 Task: Create "Digital Experiences" by using the "Build Your Own (LWR)" template.
Action: Mouse moved to (1057, 78)
Screenshot: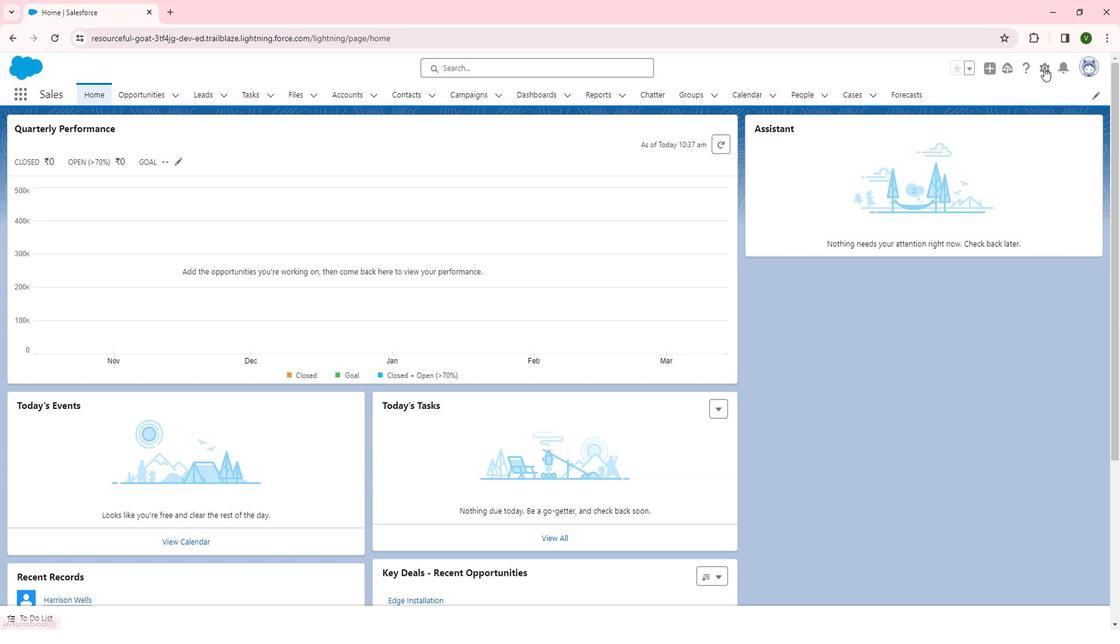 
Action: Mouse pressed left at (1057, 78)
Screenshot: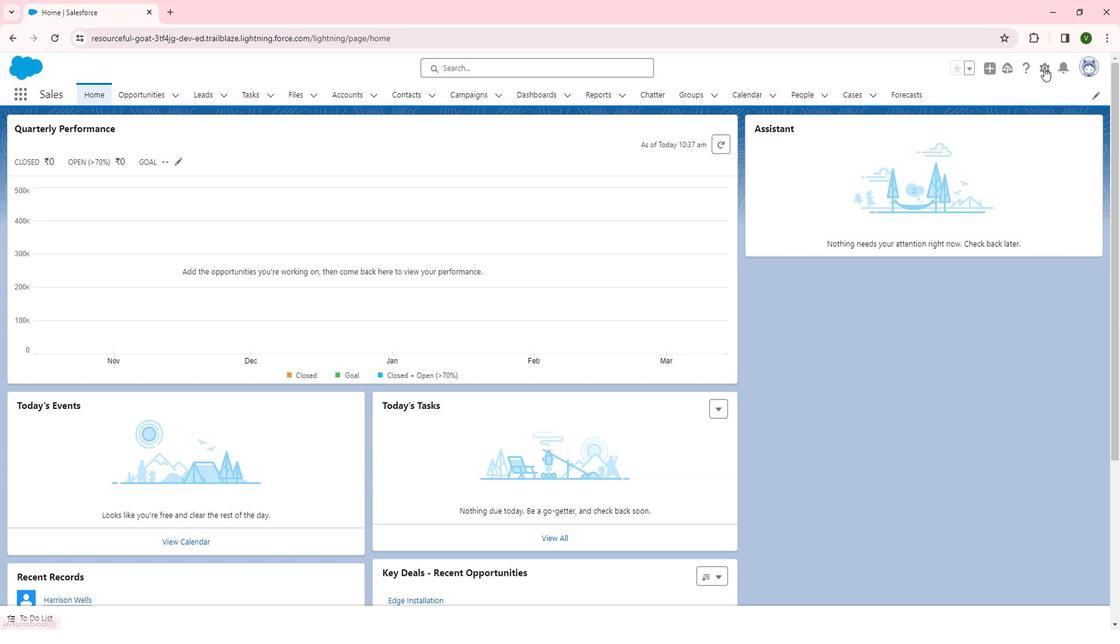 
Action: Mouse moved to (1012, 122)
Screenshot: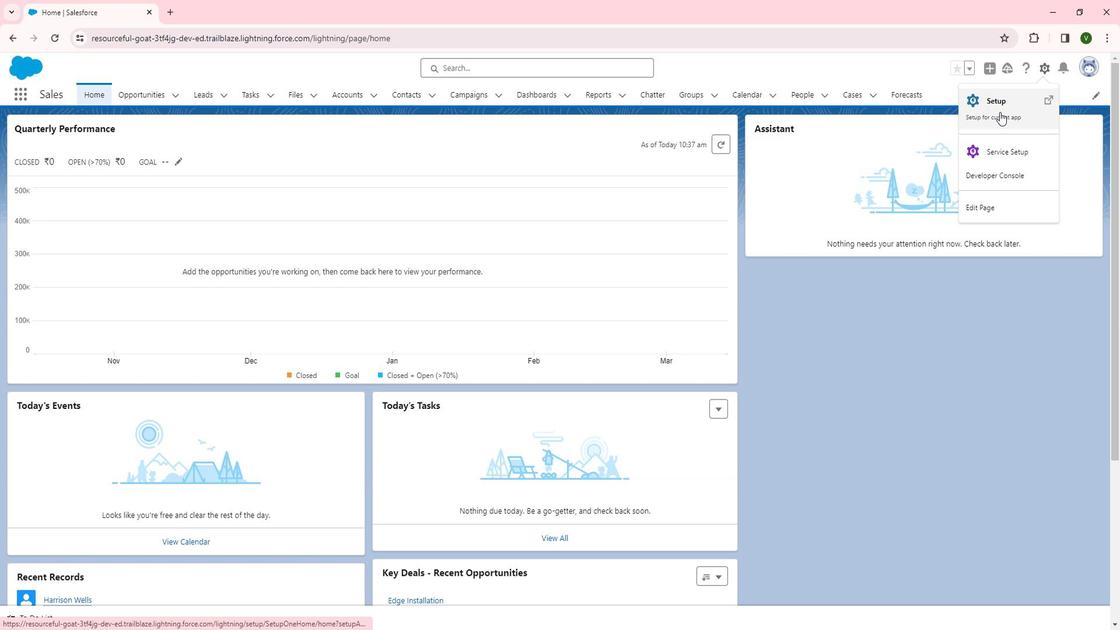 
Action: Mouse pressed left at (1012, 122)
Screenshot: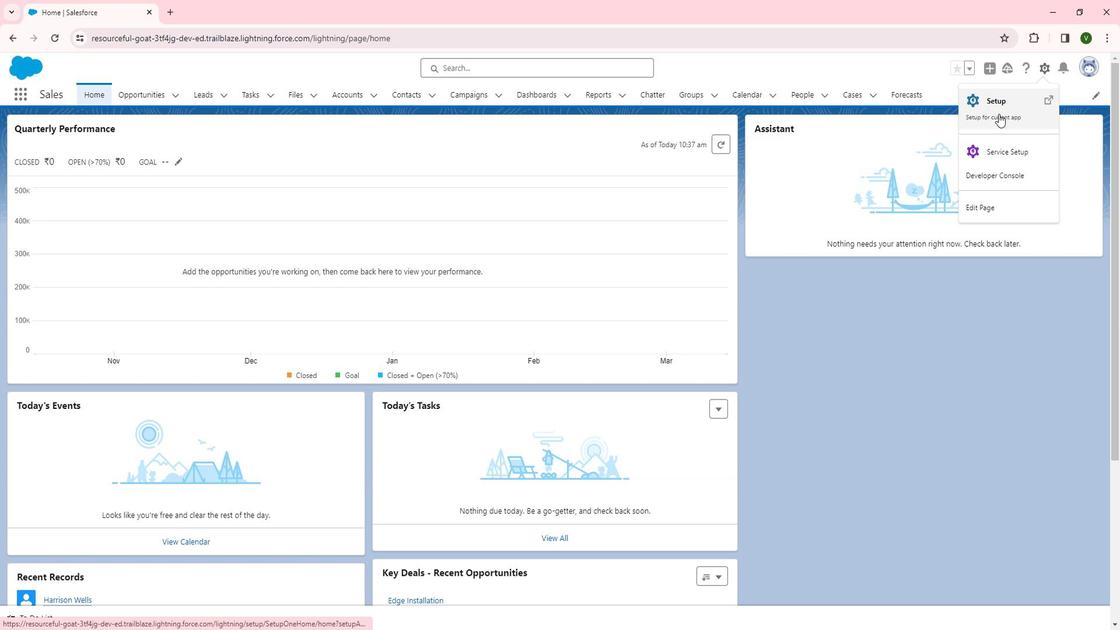 
Action: Mouse moved to (241, 350)
Screenshot: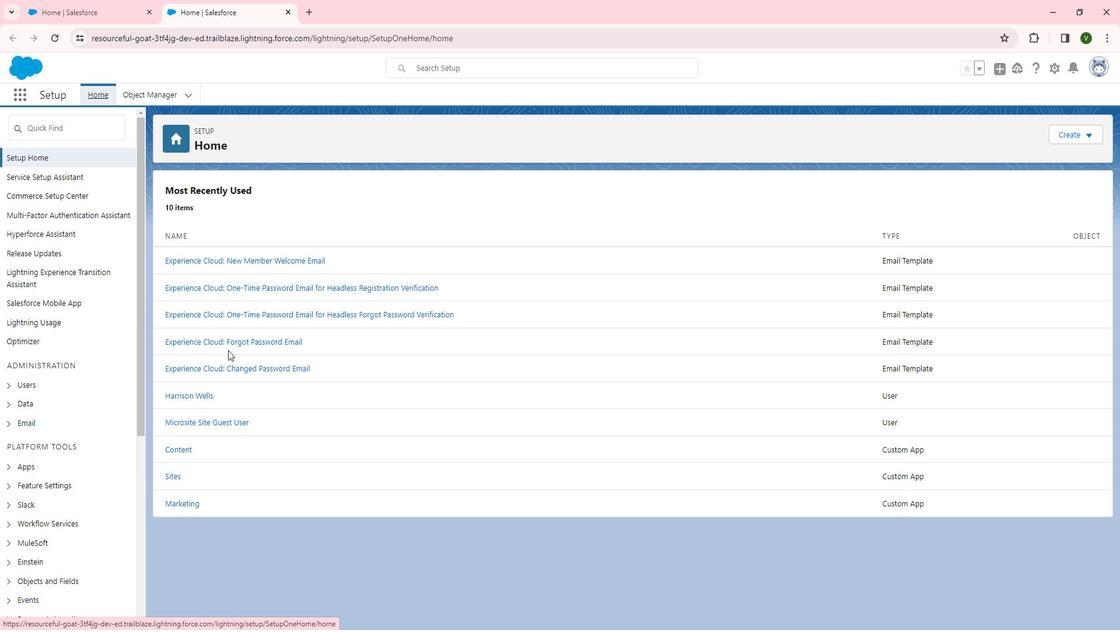 
Action: Mouse scrolled (241, 349) with delta (0, 0)
Screenshot: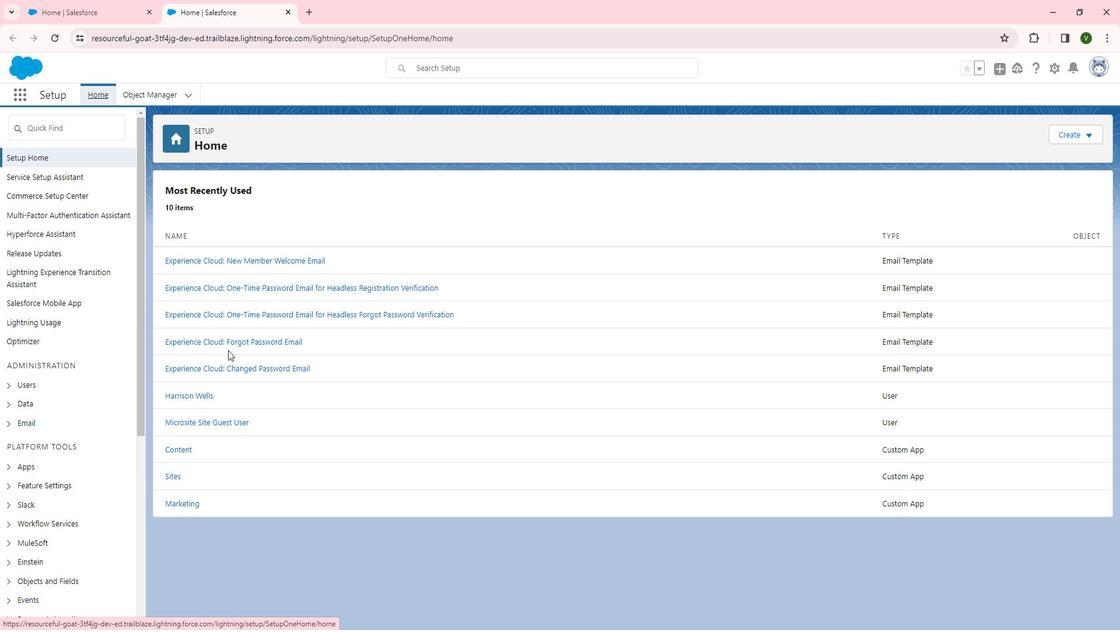 
Action: Mouse scrolled (241, 349) with delta (0, 0)
Screenshot: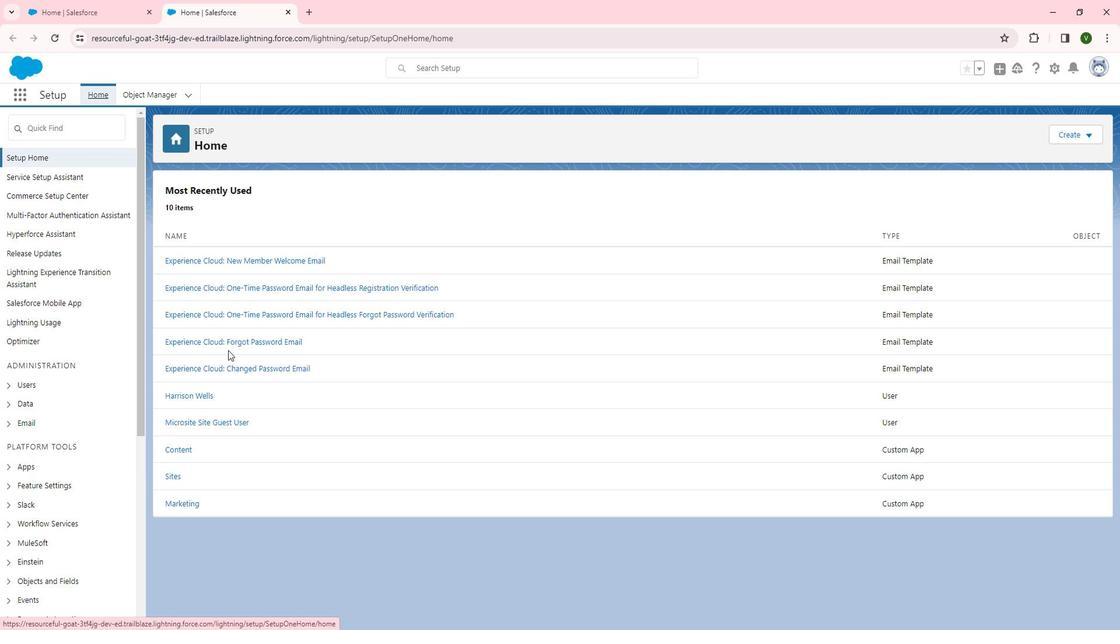 
Action: Mouse moved to (79, 419)
Screenshot: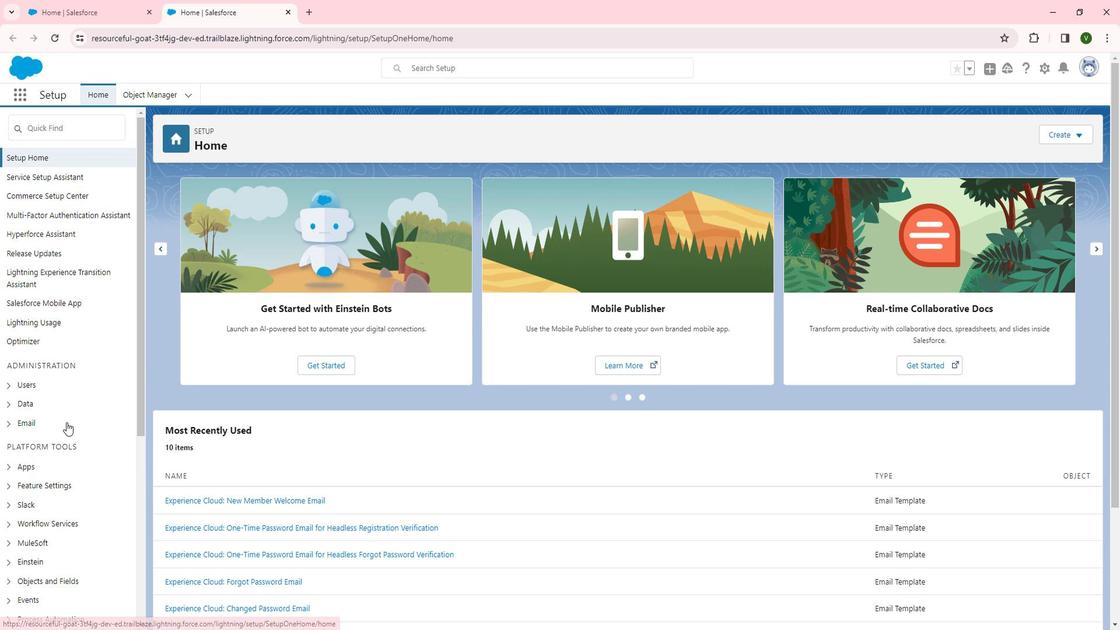 
Action: Mouse scrolled (79, 419) with delta (0, 0)
Screenshot: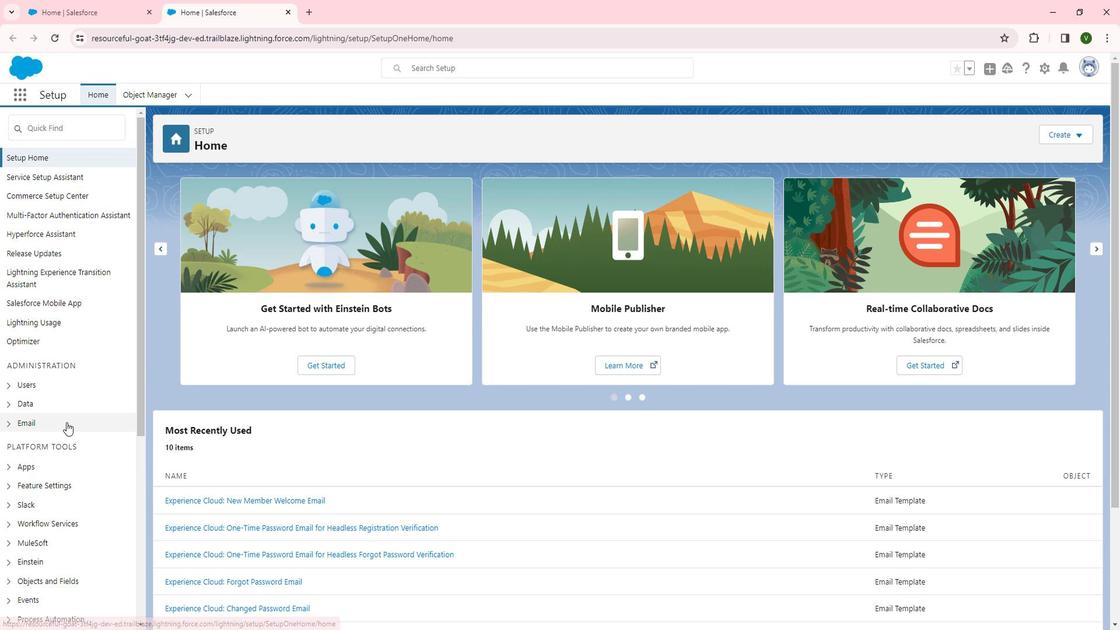 
Action: Mouse moved to (79, 420)
Screenshot: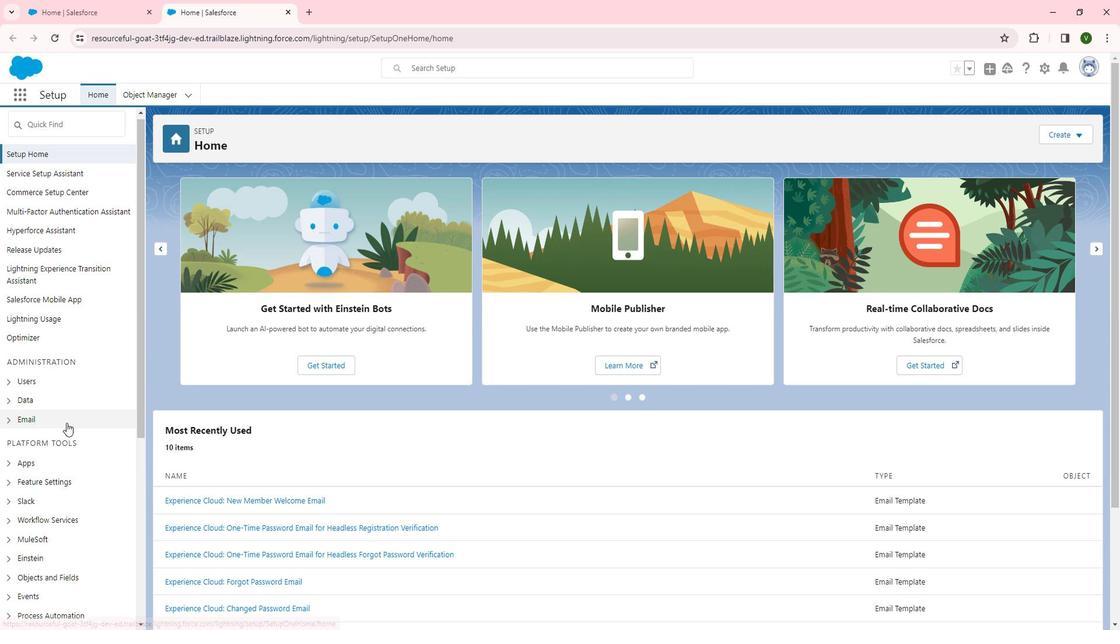 
Action: Mouse scrolled (79, 419) with delta (0, 0)
Screenshot: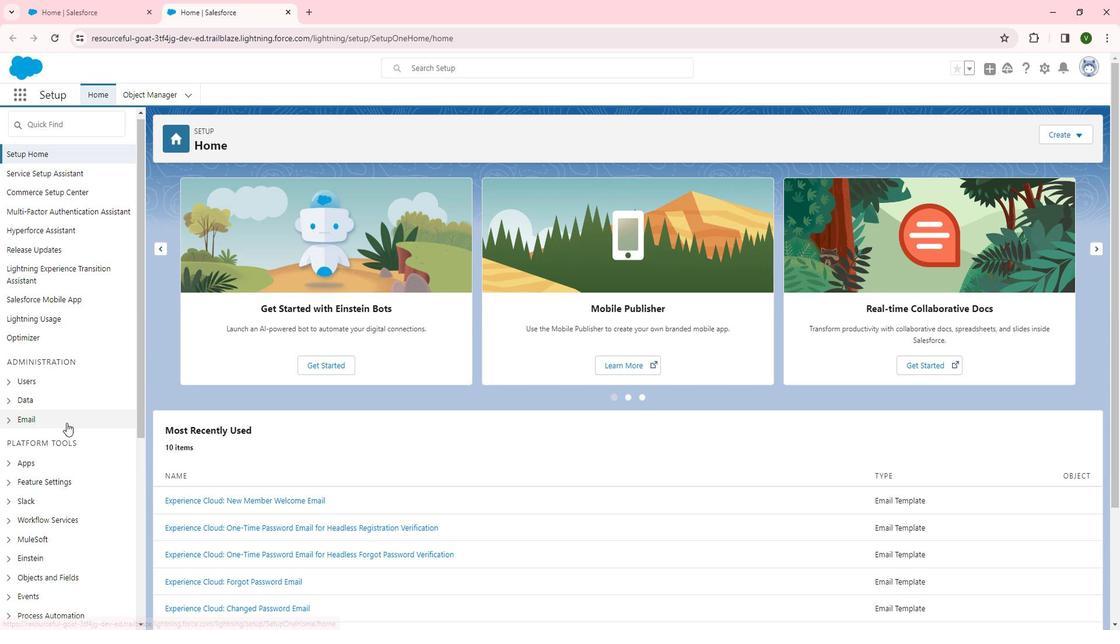 
Action: Mouse moved to (22, 364)
Screenshot: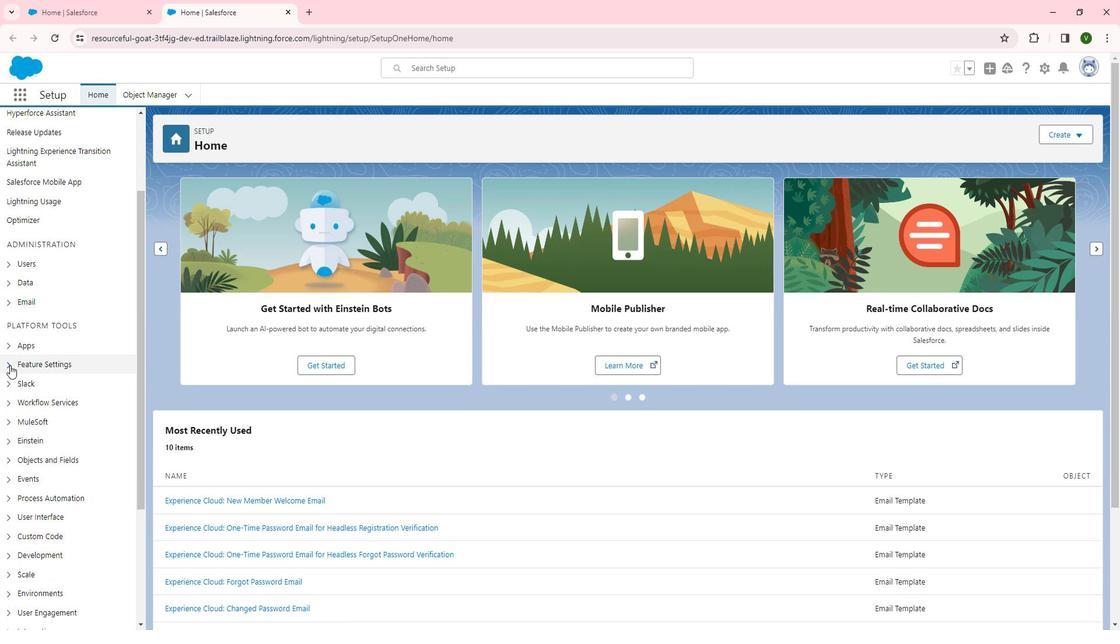
Action: Mouse pressed left at (22, 364)
Screenshot: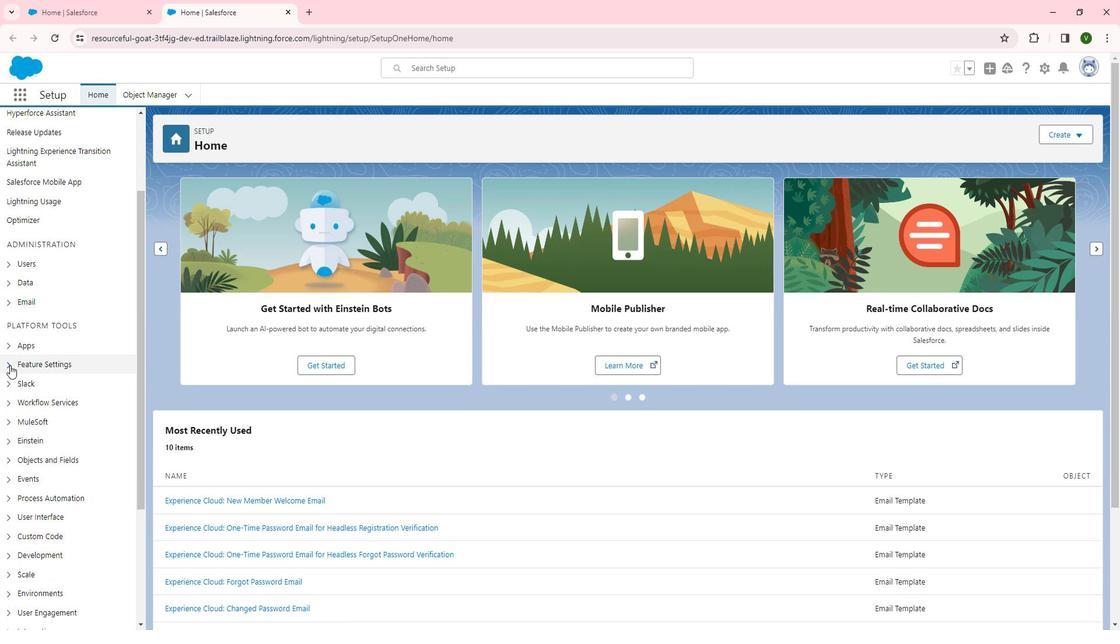 
Action: Mouse moved to (79, 355)
Screenshot: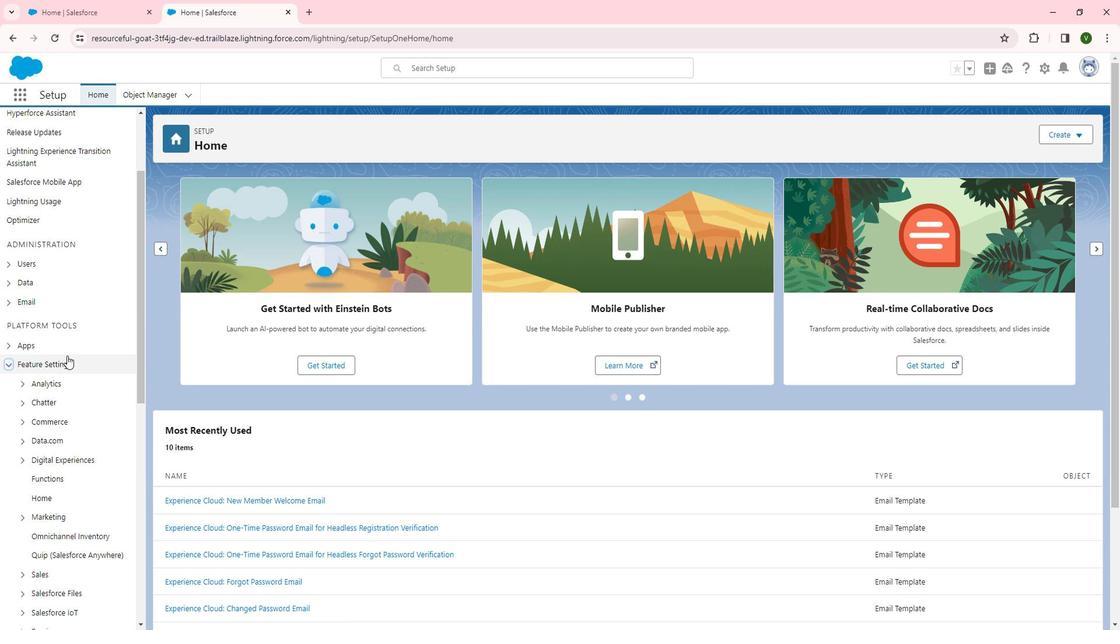 
Action: Mouse scrolled (79, 354) with delta (0, 0)
Screenshot: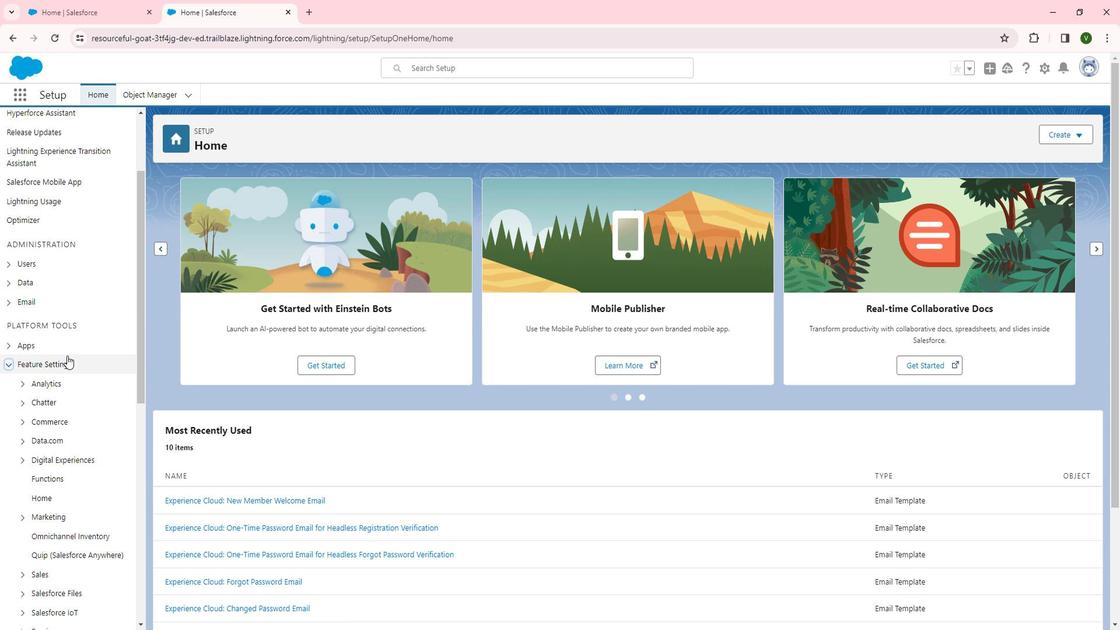 
Action: Mouse scrolled (79, 354) with delta (0, 0)
Screenshot: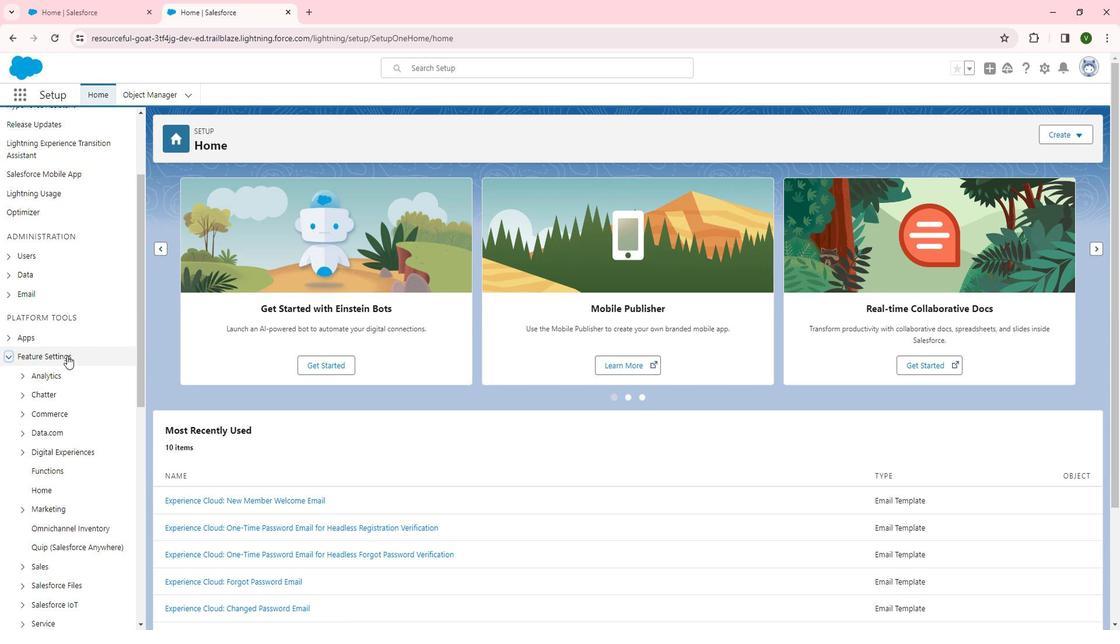 
Action: Mouse moved to (36, 338)
Screenshot: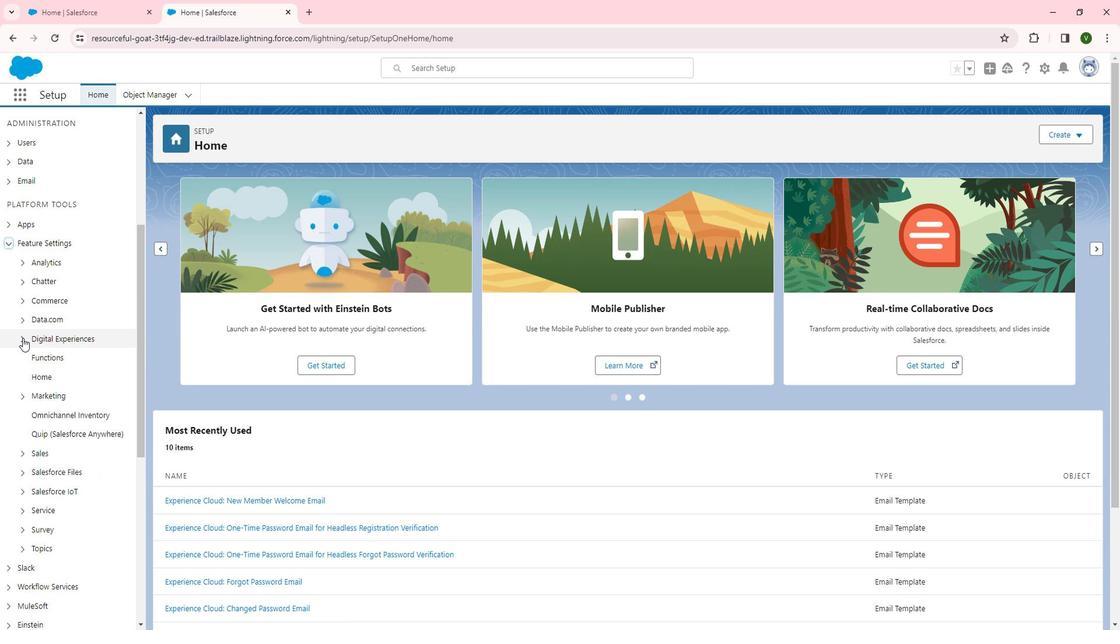 
Action: Mouse pressed left at (36, 338)
Screenshot: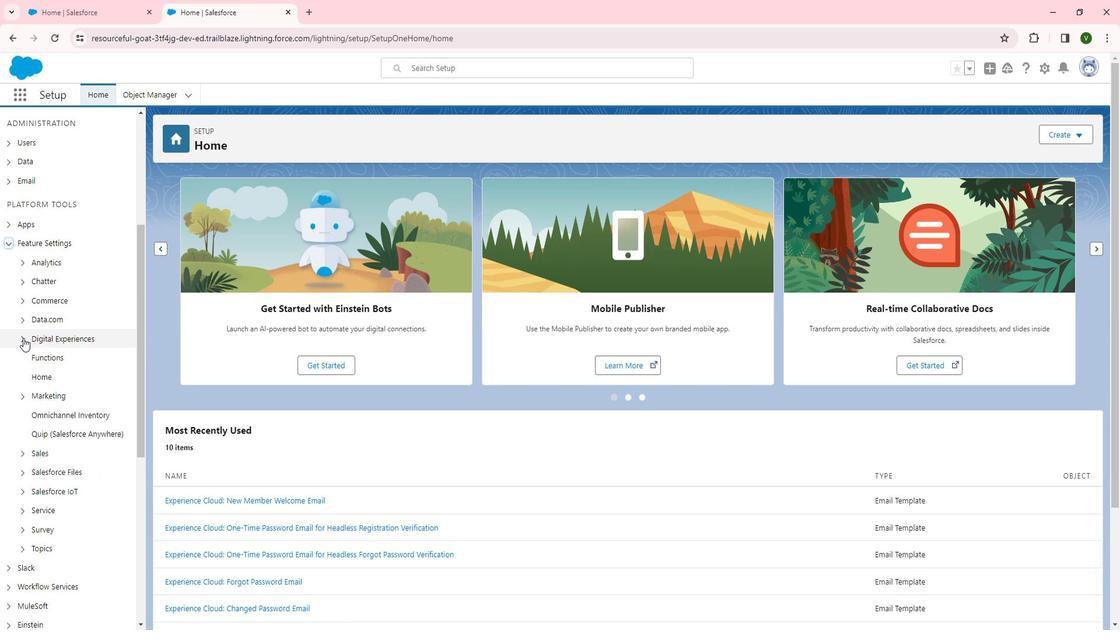 
Action: Mouse moved to (72, 358)
Screenshot: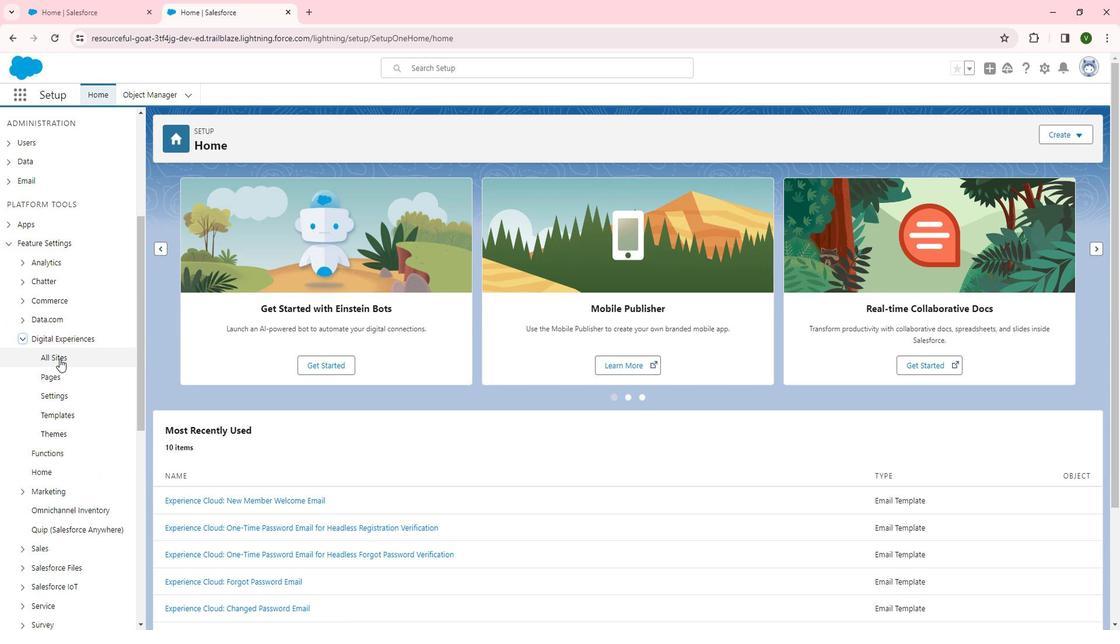 
Action: Mouse pressed left at (72, 358)
Screenshot: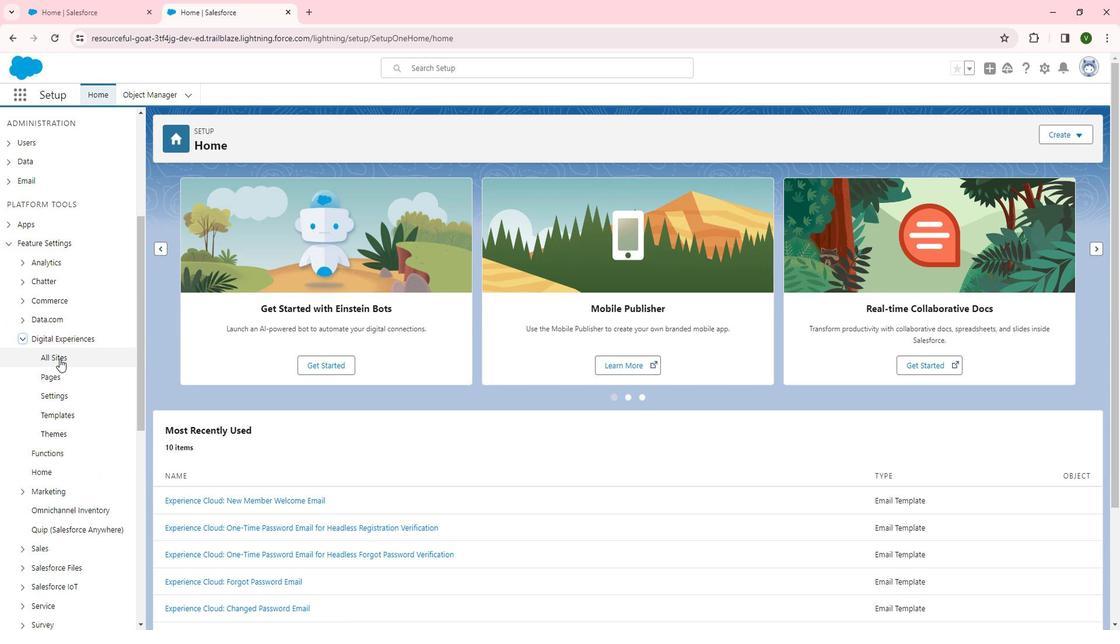 
Action: Mouse moved to (405, 413)
Screenshot: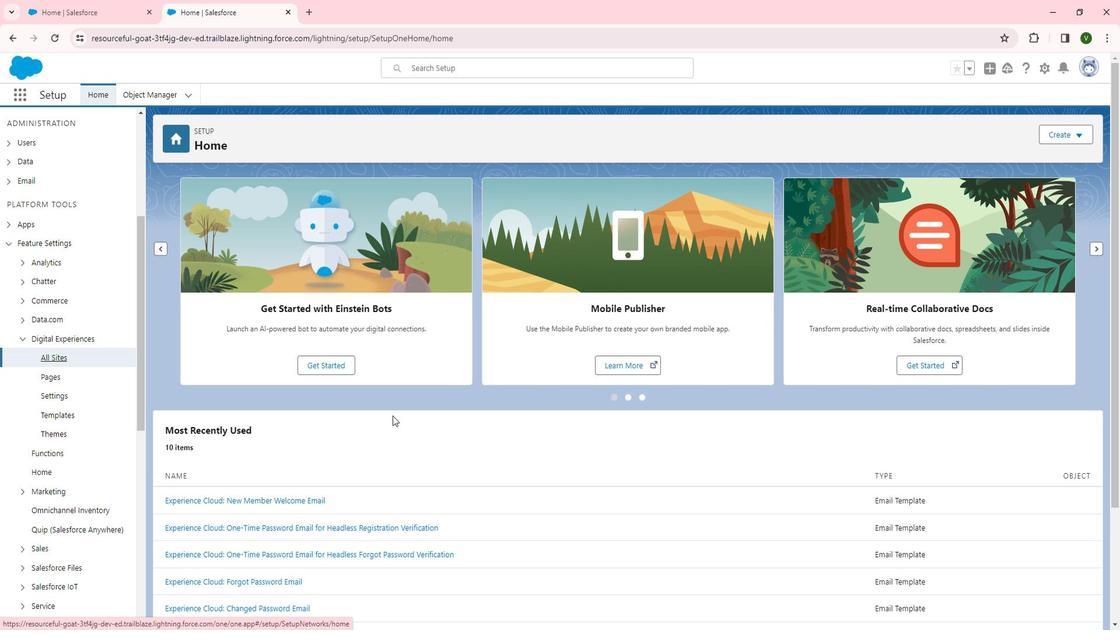 
Action: Mouse scrolled (405, 412) with delta (0, 0)
Screenshot: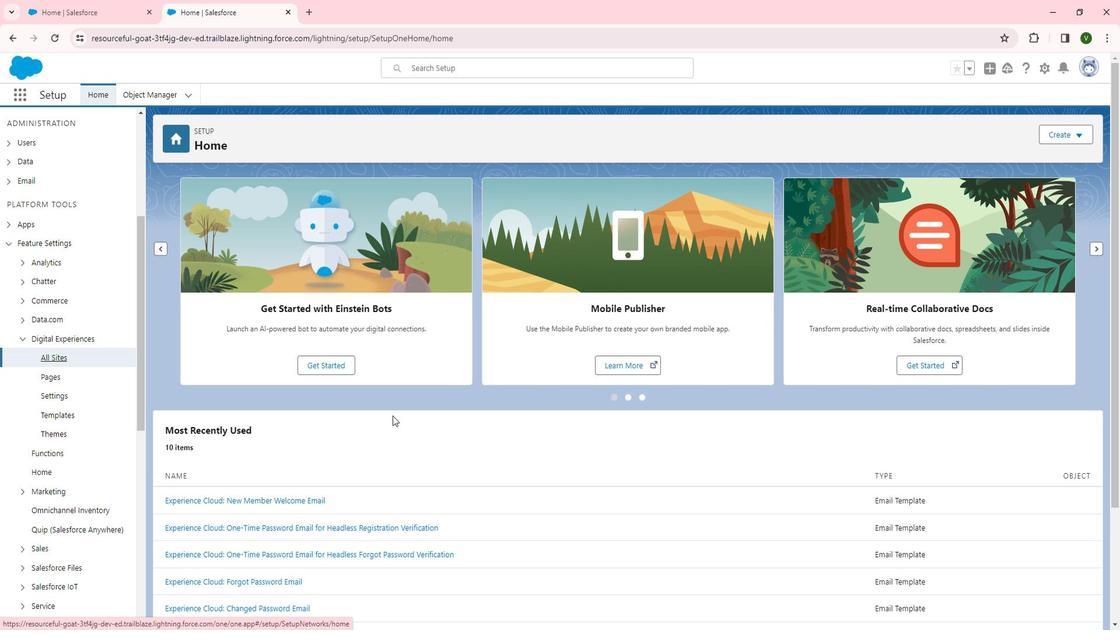 
Action: Mouse moved to (406, 415)
Screenshot: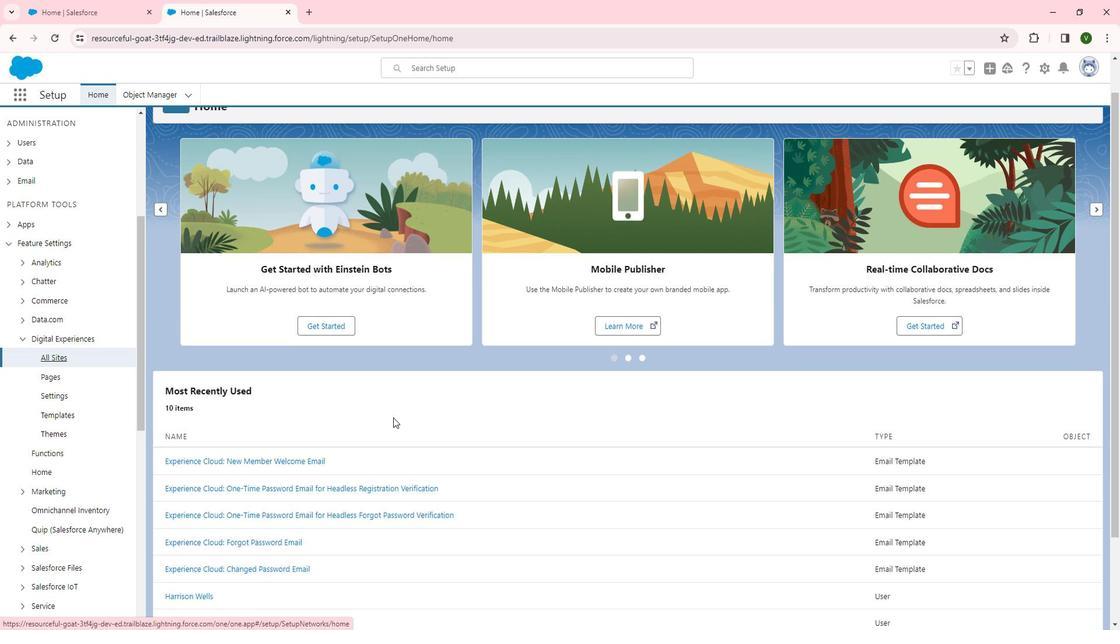 
Action: Mouse scrolled (406, 414) with delta (0, 0)
Screenshot: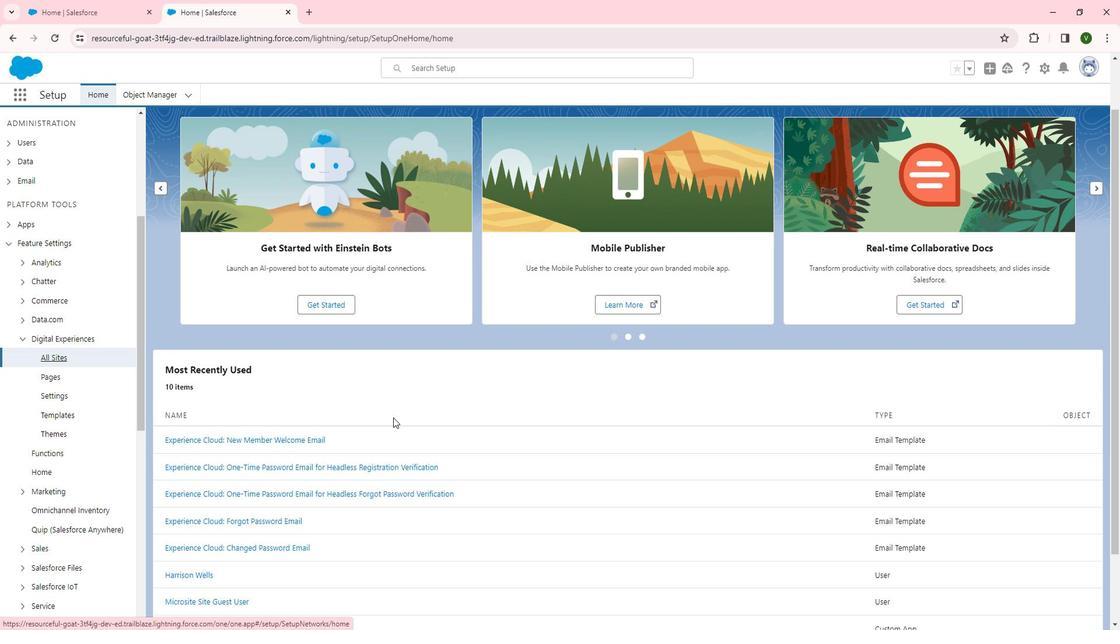 
Action: Mouse moved to (473, 250)
Screenshot: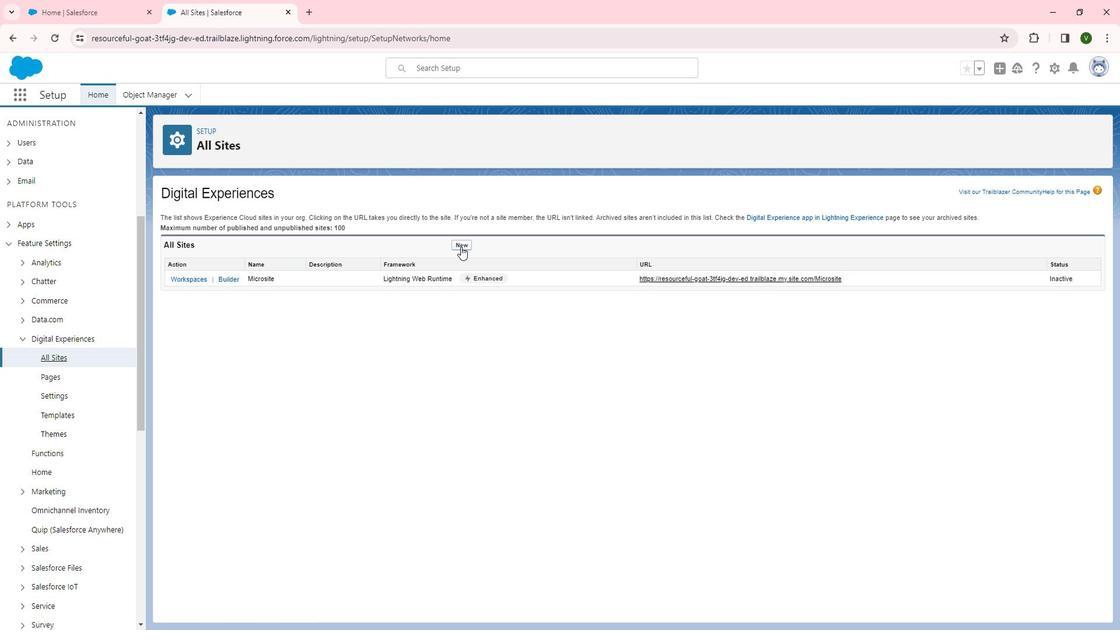
Action: Mouse pressed left at (473, 250)
Screenshot: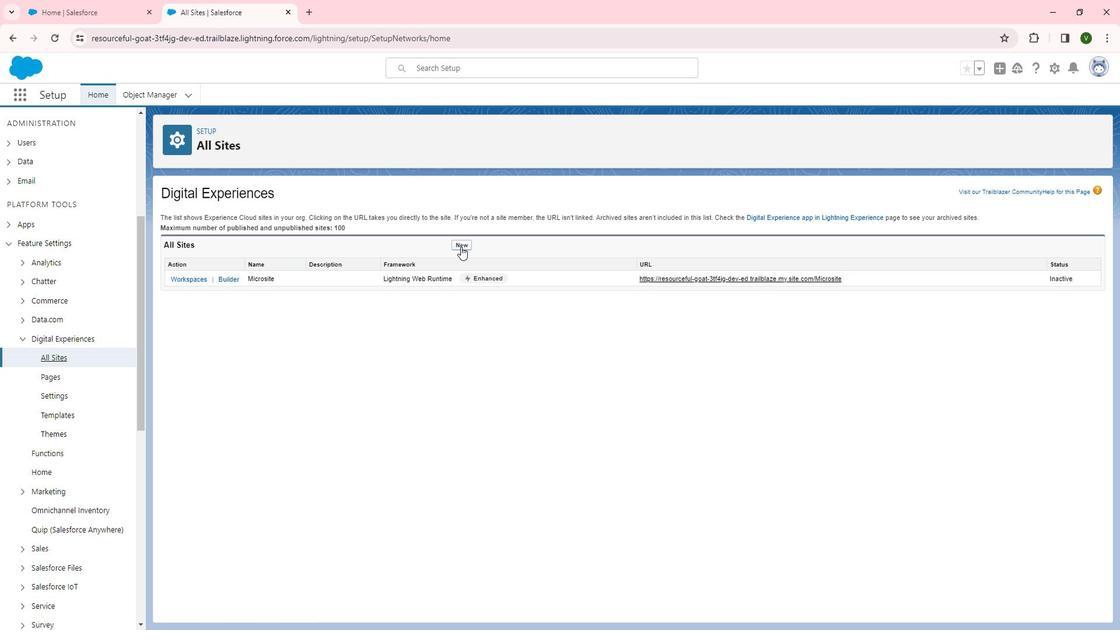
Action: Mouse moved to (566, 287)
Screenshot: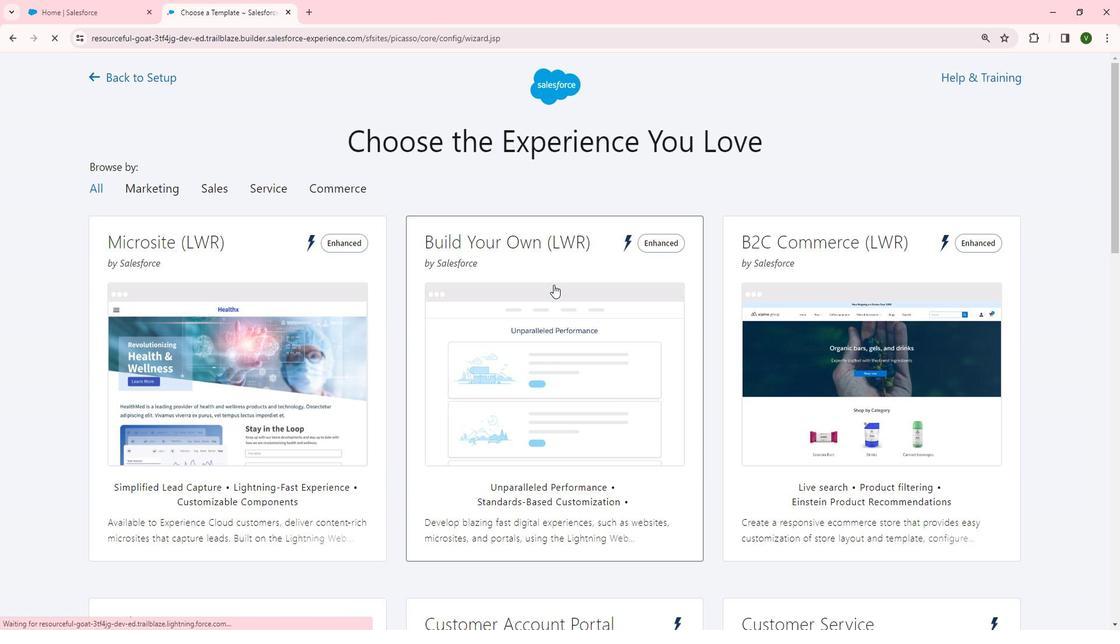 
Action: Mouse pressed left at (566, 287)
Screenshot: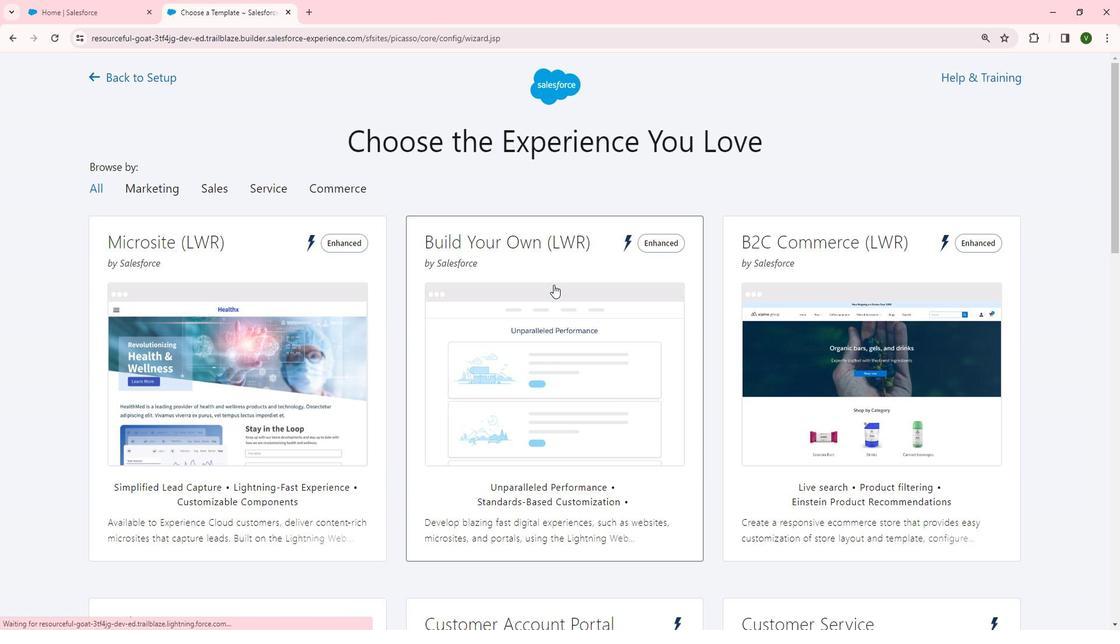 
Action: Mouse moved to (751, 227)
Screenshot: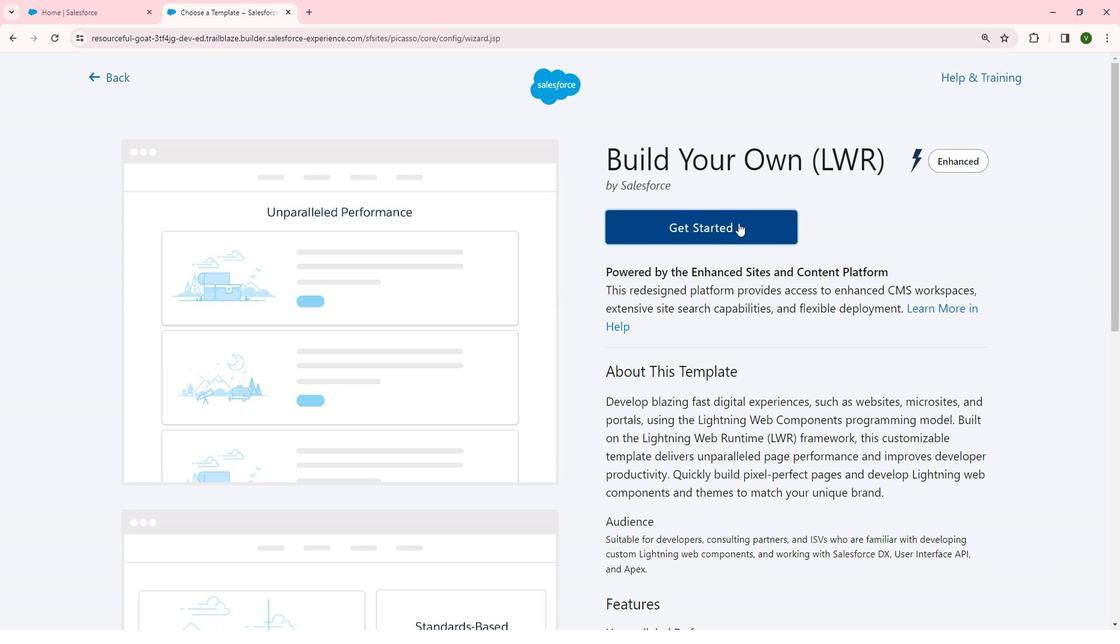 
Action: Mouse pressed left at (751, 227)
Screenshot: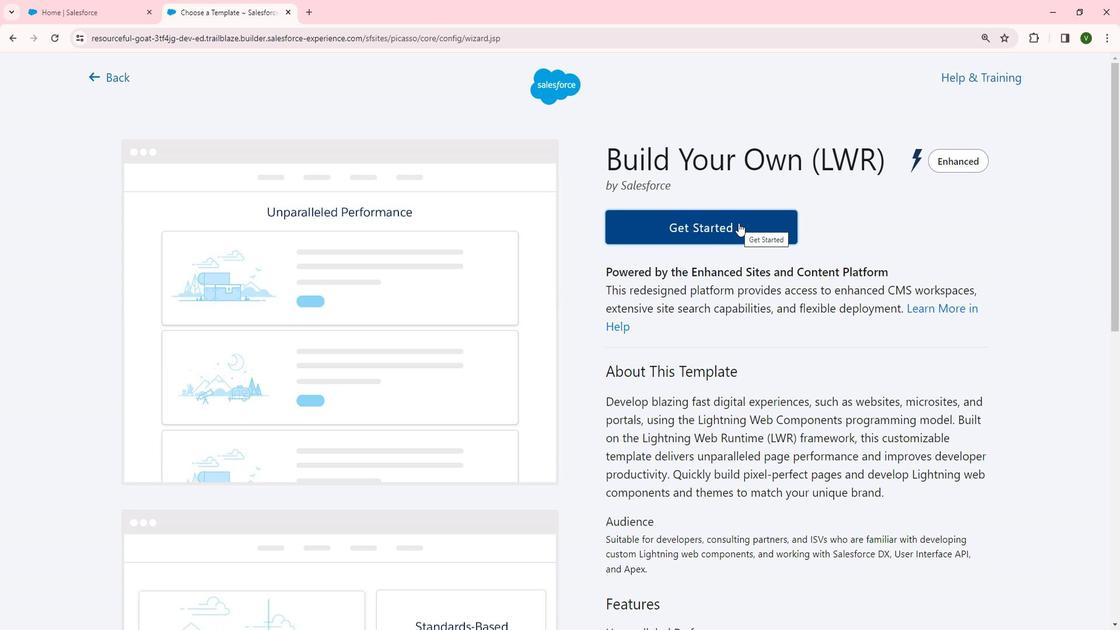 
Action: Mouse moved to (737, 260)
Screenshot: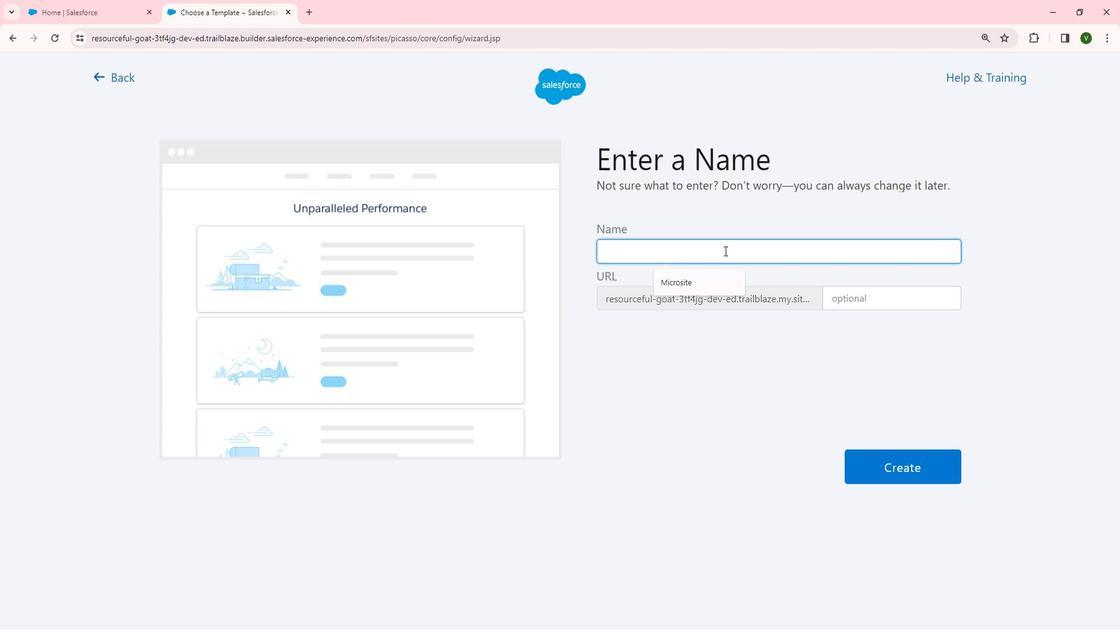 
Action: Key pressed <Key.shift>Build<Key.space>your<Key.space>own
Screenshot: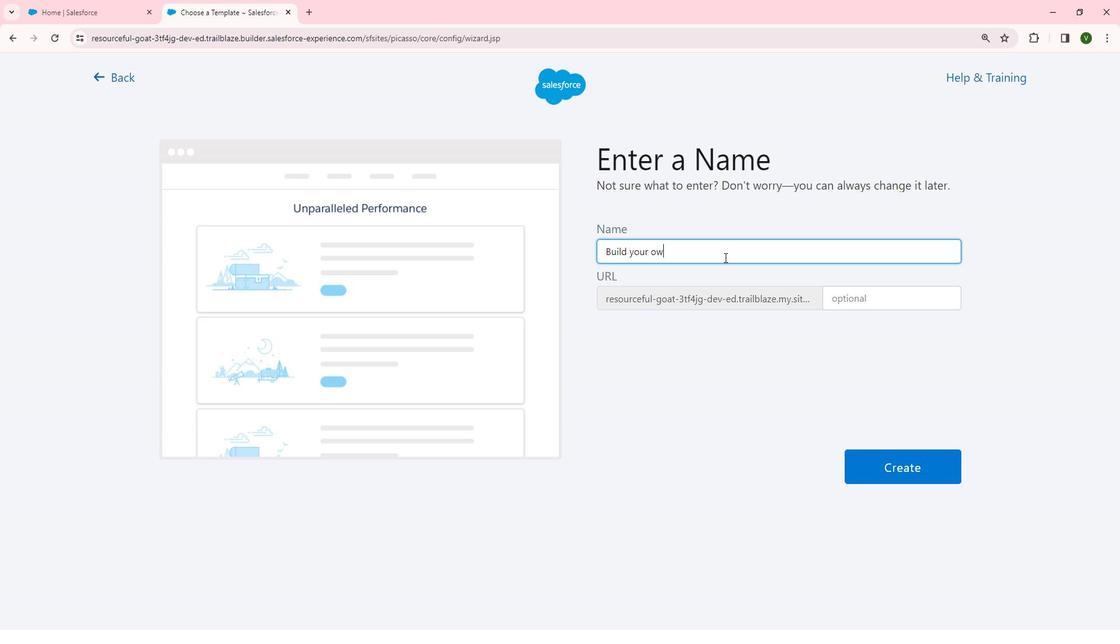 
Action: Mouse moved to (915, 458)
Screenshot: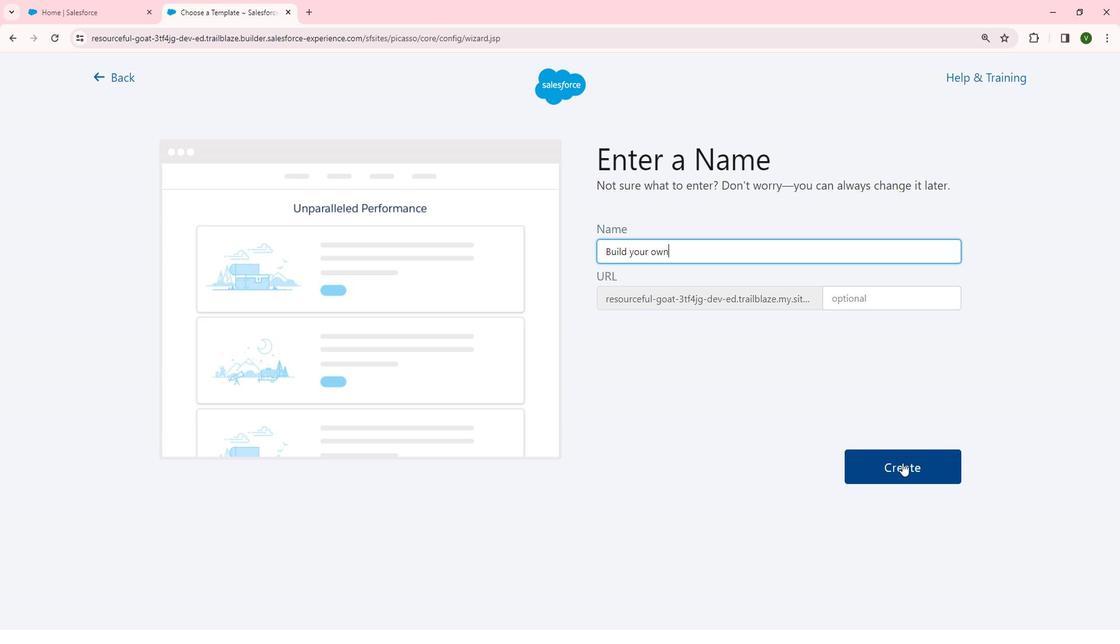 
Action: Mouse pressed left at (915, 458)
Screenshot: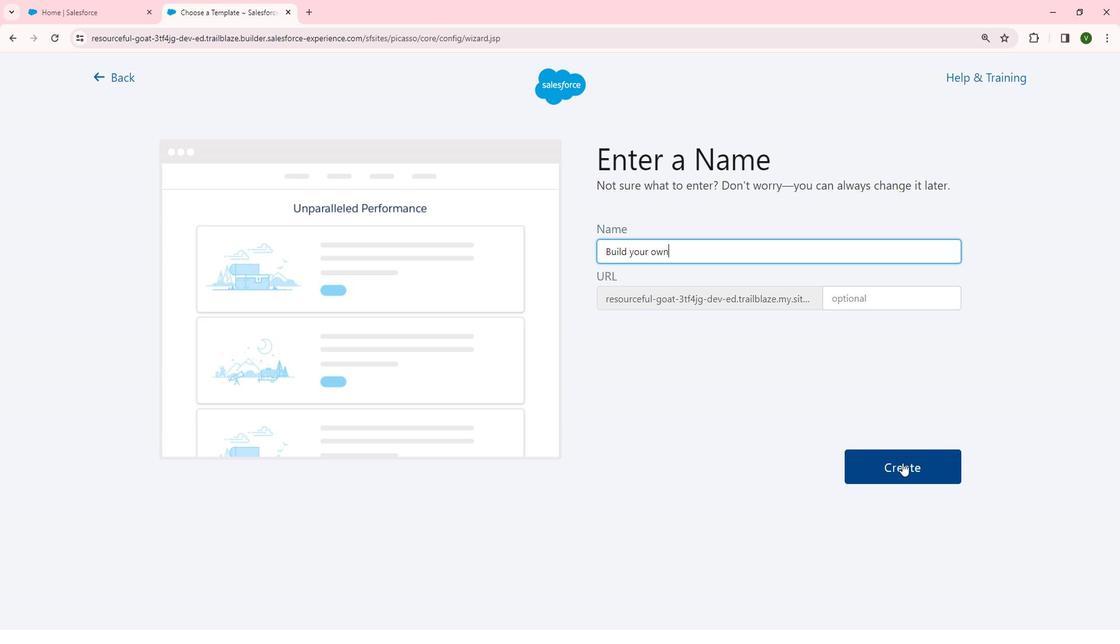 
Action: Mouse moved to (670, 370)
Screenshot: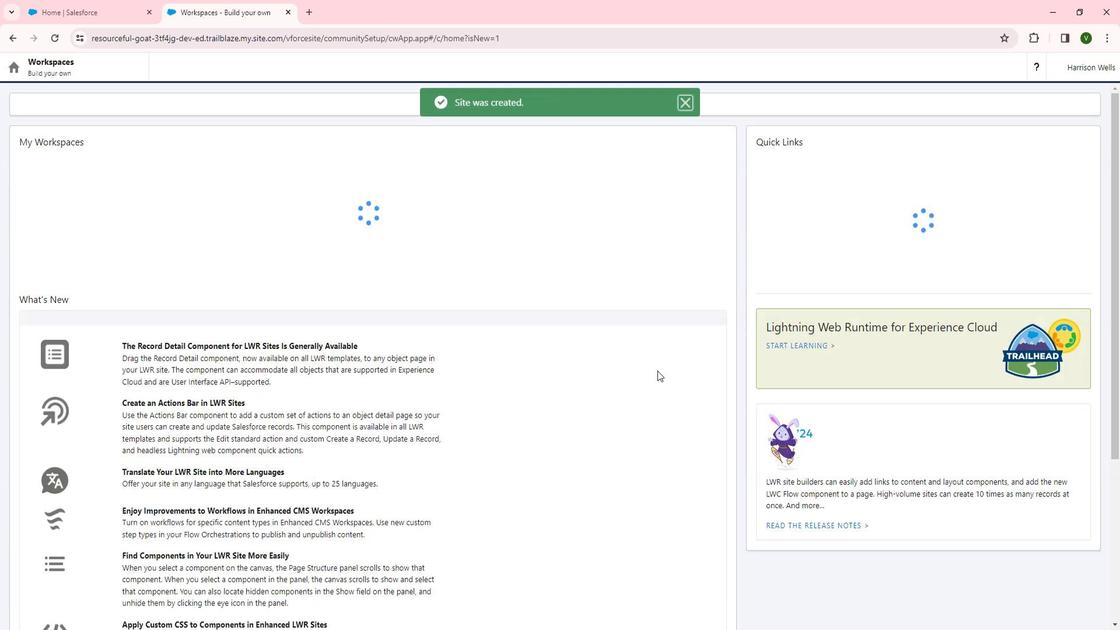 
